 Task: Create a Workspace WS0000000032 in Trello with Workspace Type as ENGINEERING-IT and Workspace Description as WD0000000032. Invite a Team Member Ayush98111@gmail.com to Workspace WS0000000032 in Trello. Invite a Team Member Mailaustralia7@gmail.com to Workspace WS0000000032 in Trello. Invite a Team Member Carxxstreet791@gmail.com to Workspace WS0000000032 in Trello. Invite a Team Member Nikrathi889@gmail.com to Workspace WS0000000032 in Trello
Action: Mouse moved to (444, 97)
Screenshot: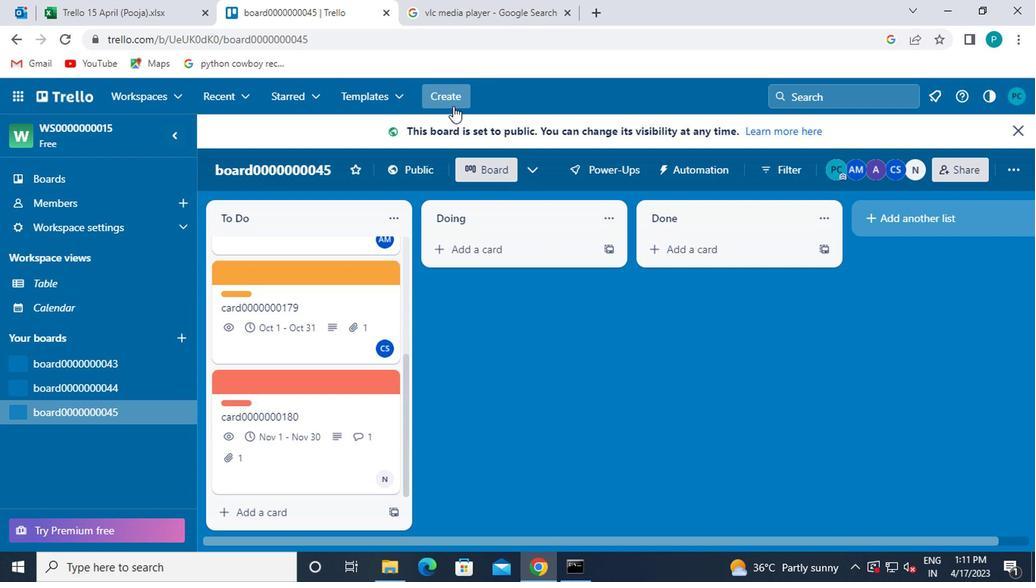 
Action: Mouse pressed left at (444, 97)
Screenshot: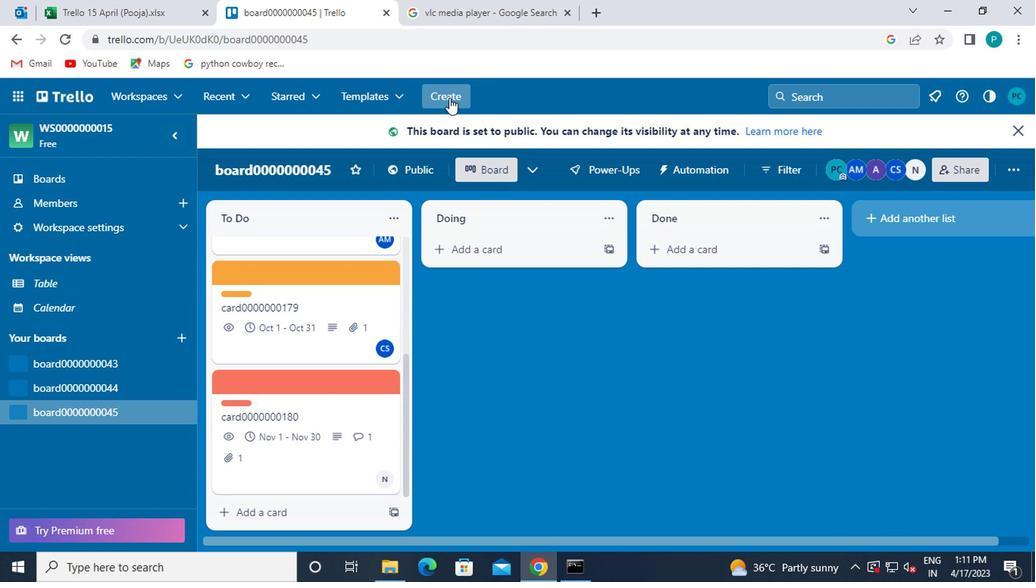 
Action: Mouse moved to (468, 242)
Screenshot: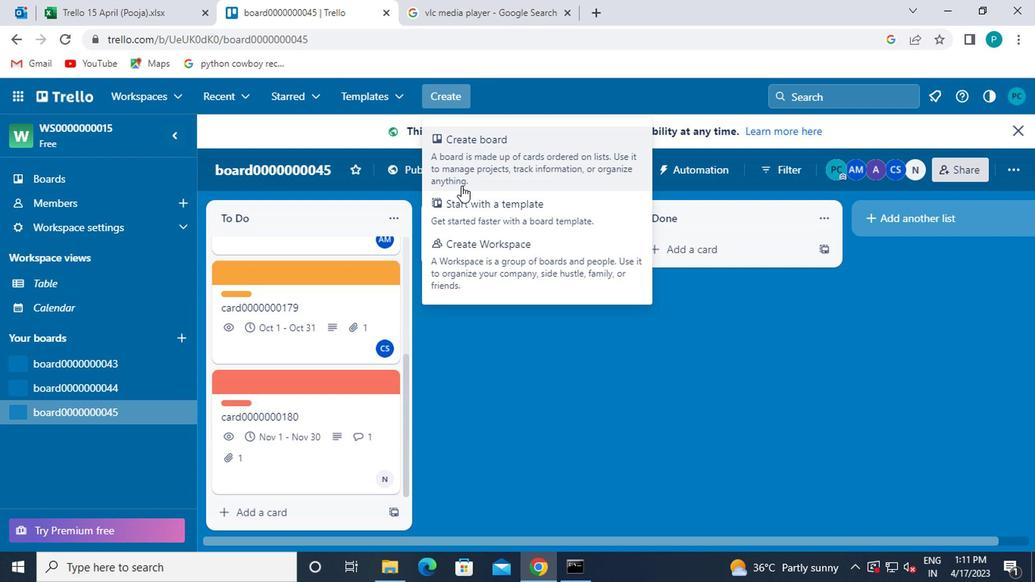 
Action: Mouse pressed left at (468, 242)
Screenshot: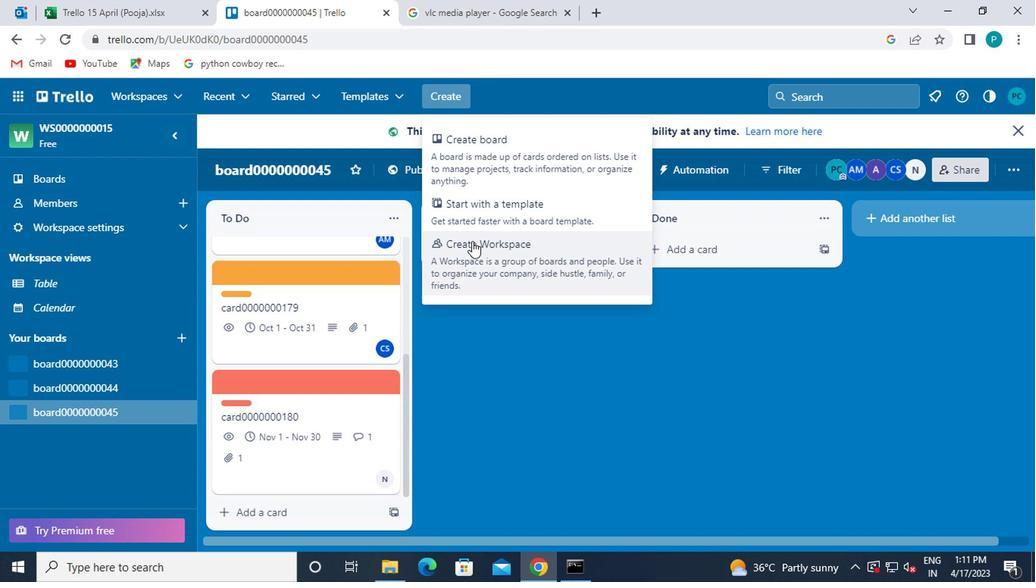 
Action: Mouse moved to (319, 305)
Screenshot: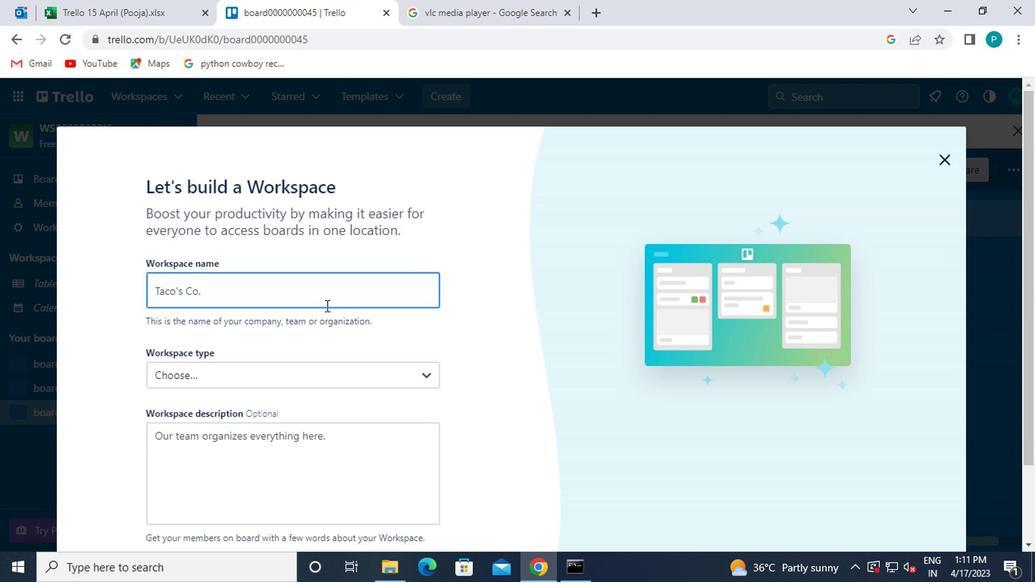 
Action: Mouse pressed left at (319, 305)
Screenshot: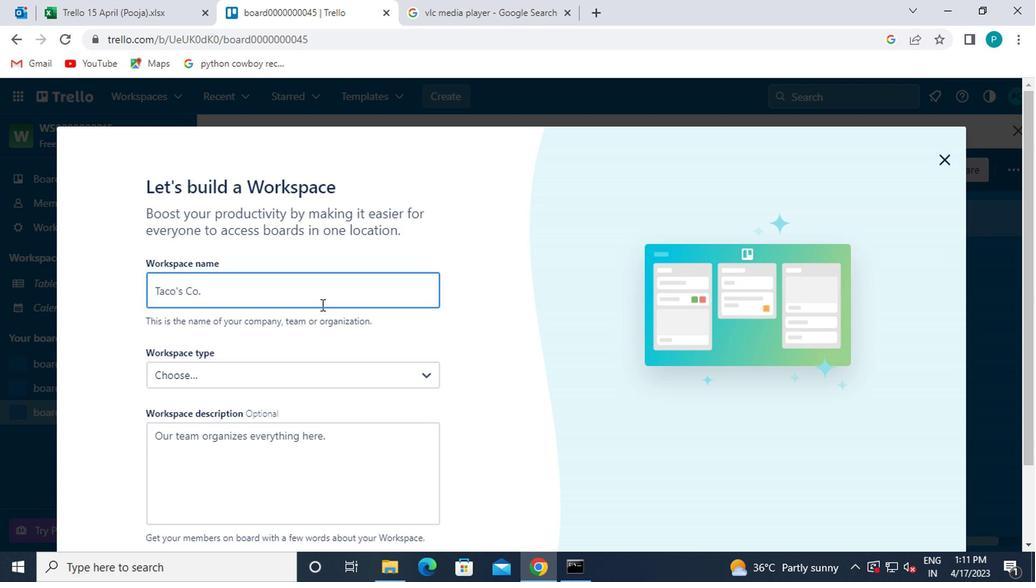 
Action: Mouse moved to (326, 299)
Screenshot: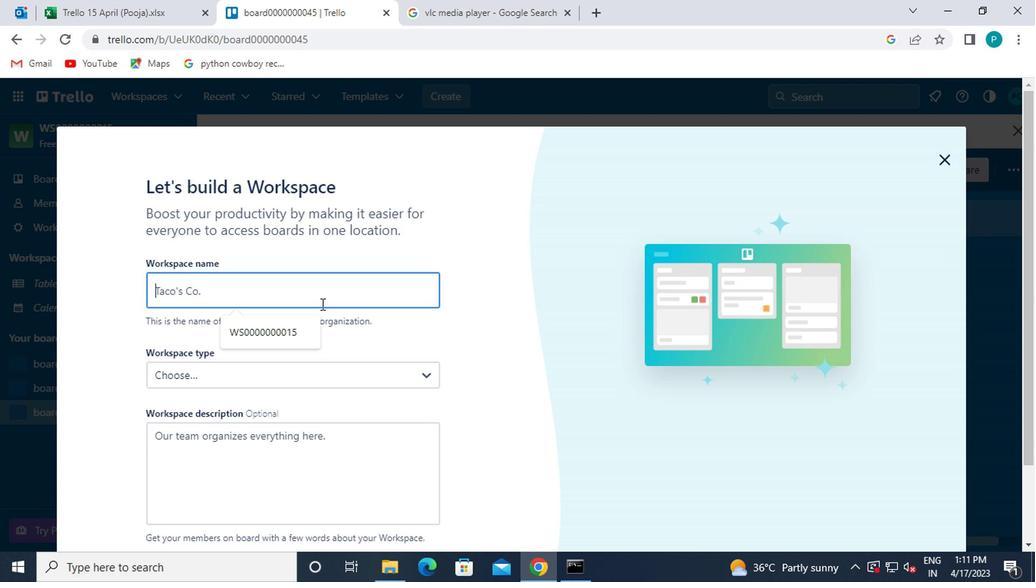 
Action: Key pressed <Key.caps_lock>ws0000000
Screenshot: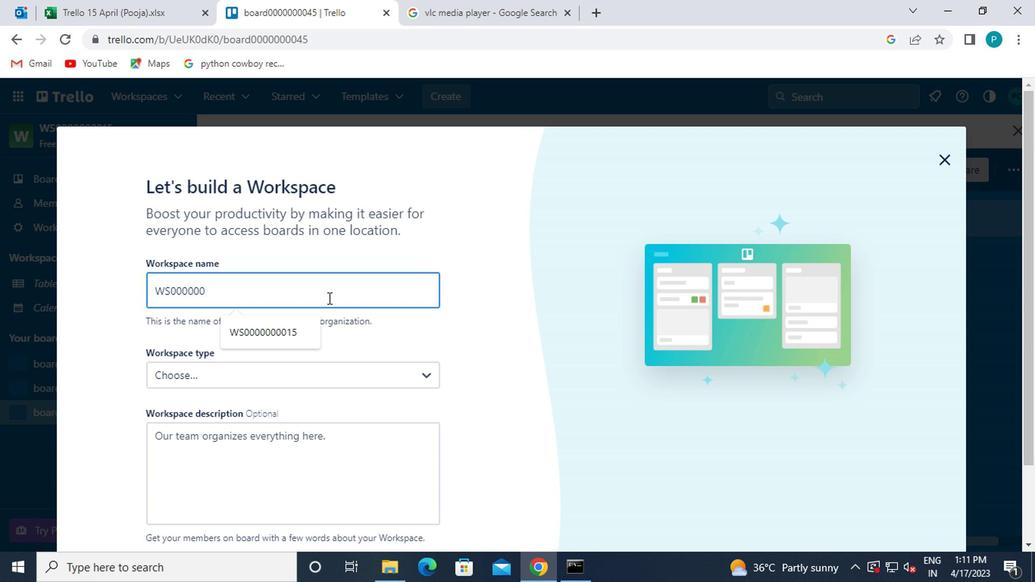 
Action: Mouse moved to (309, 307)
Screenshot: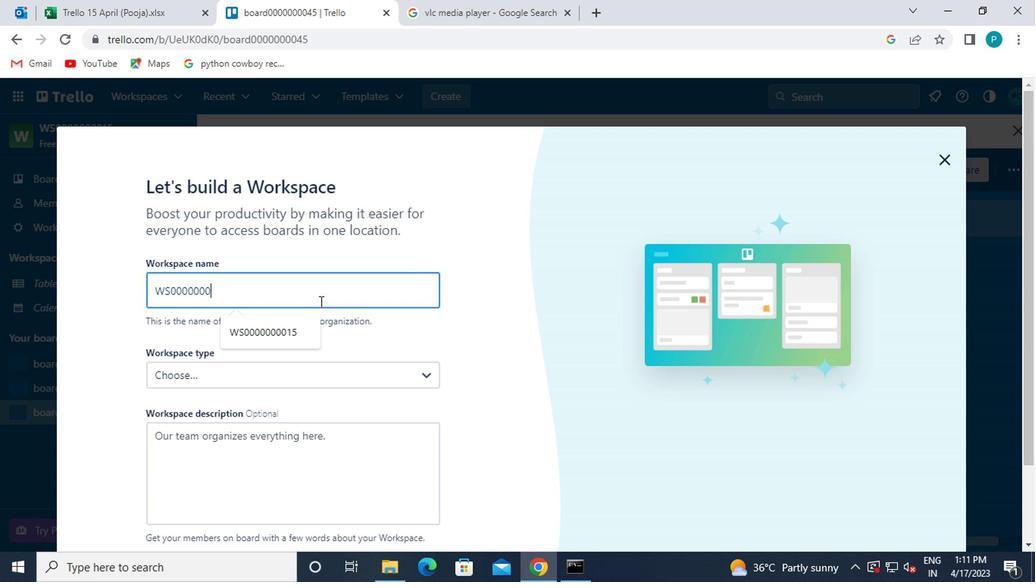 
Action: Key pressed 032
Screenshot: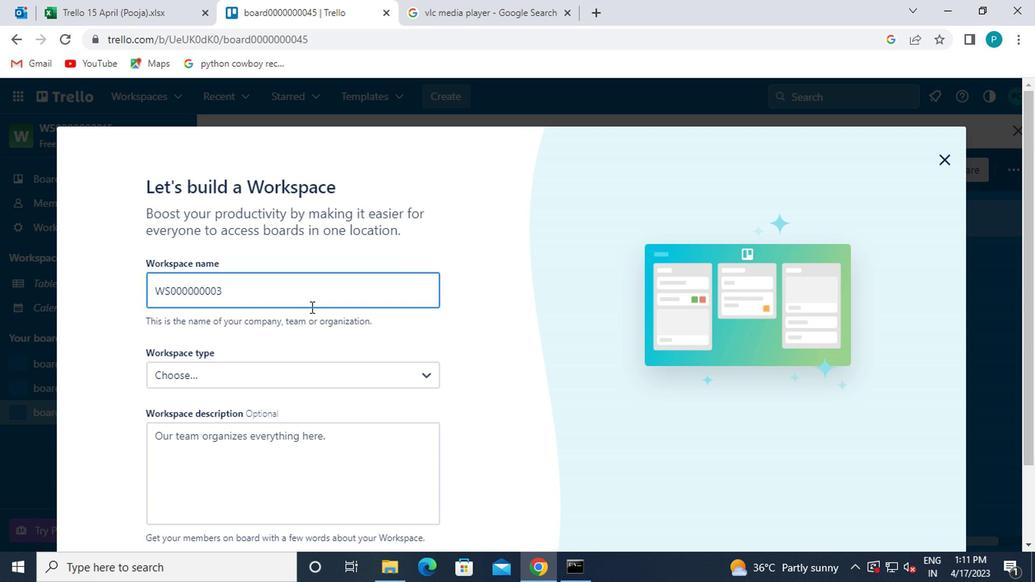 
Action: Mouse moved to (300, 374)
Screenshot: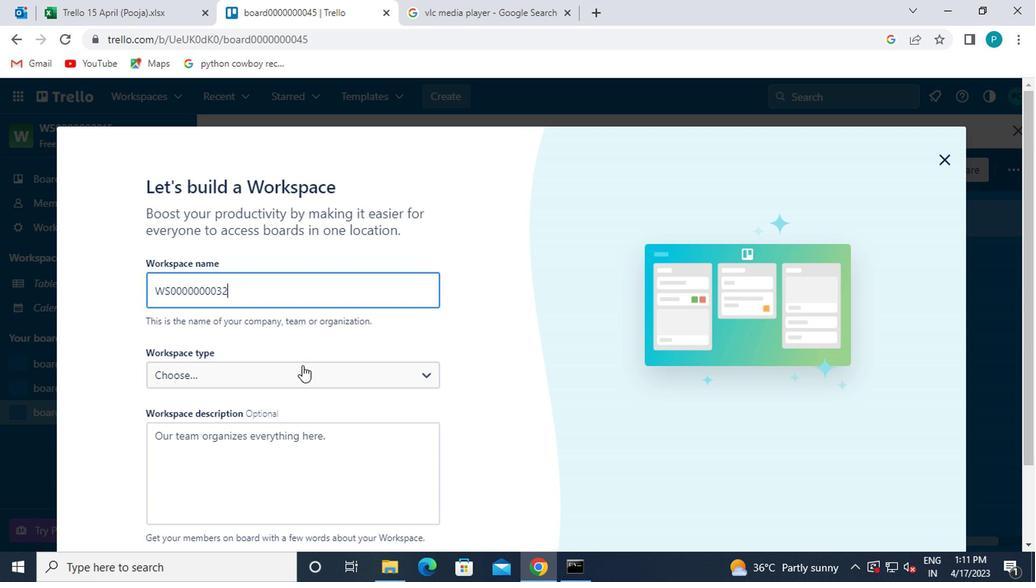 
Action: Mouse pressed left at (300, 374)
Screenshot: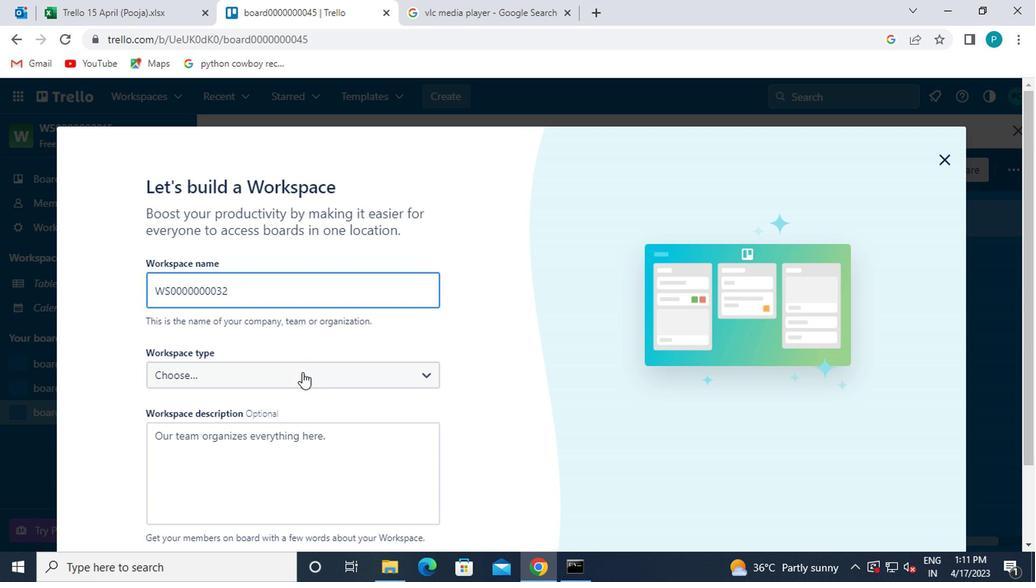 
Action: Mouse moved to (284, 532)
Screenshot: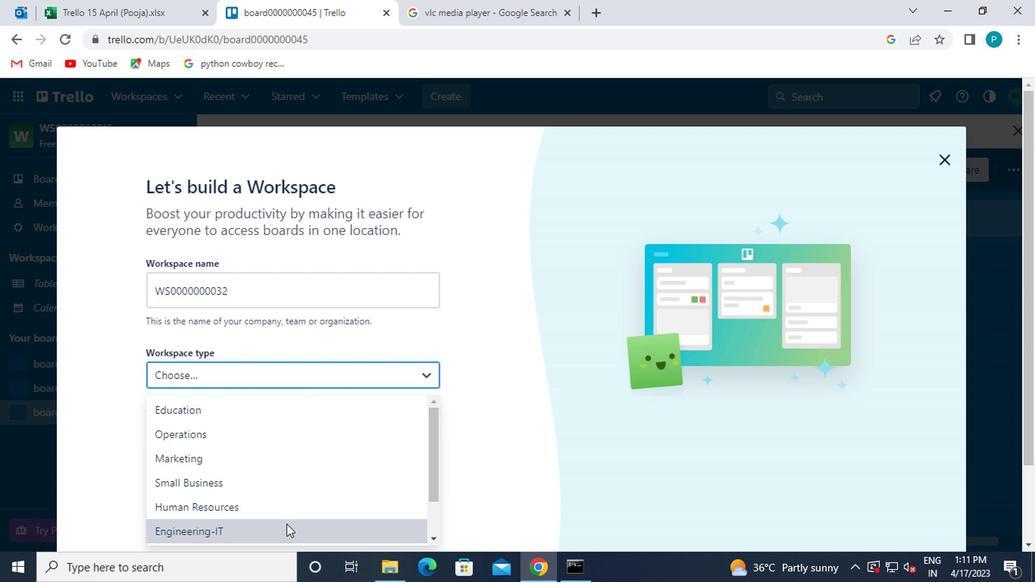 
Action: Mouse pressed left at (284, 532)
Screenshot: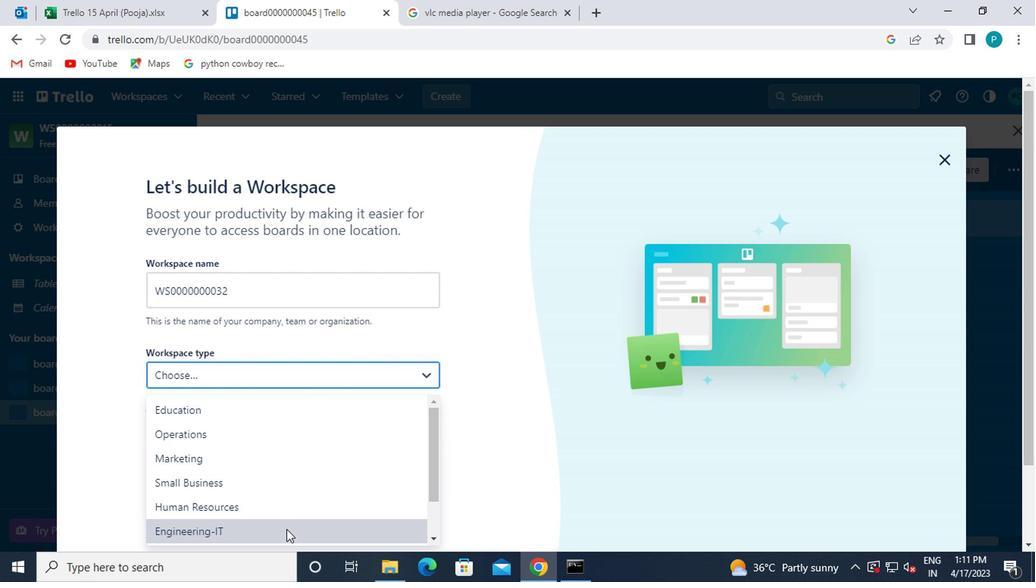 
Action: Mouse moved to (232, 473)
Screenshot: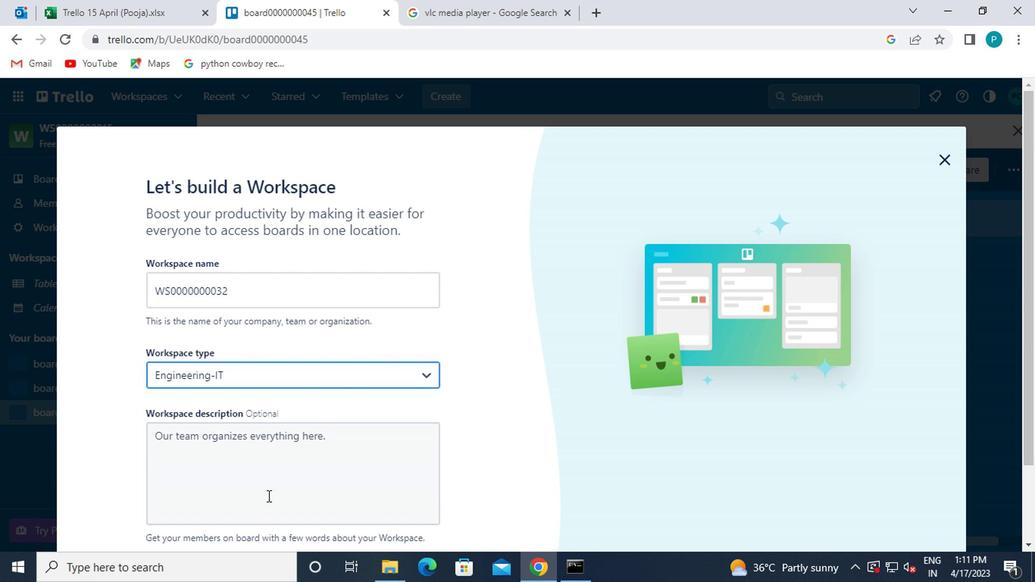 
Action: Mouse pressed left at (232, 473)
Screenshot: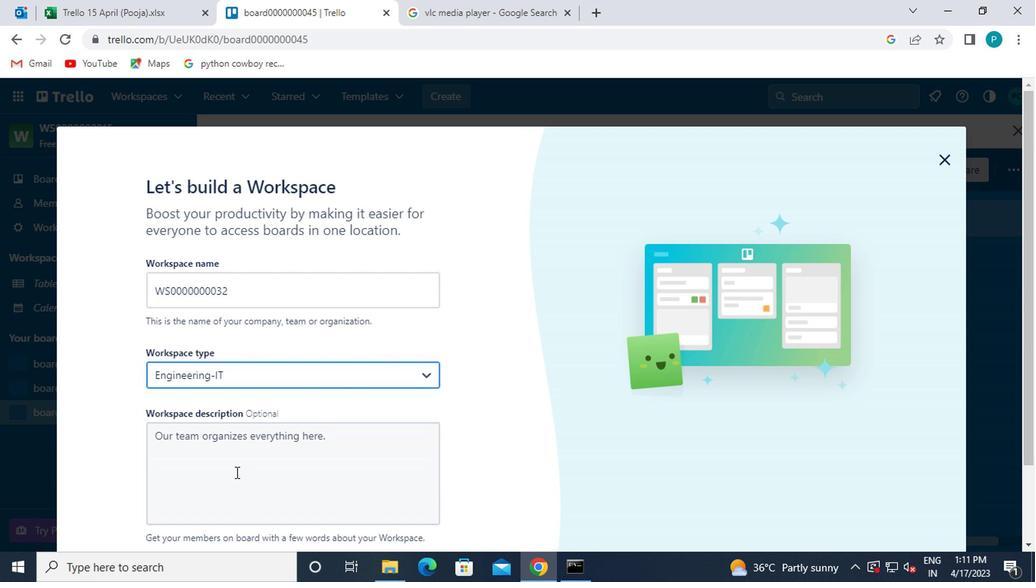 
Action: Key pressed wd0000000032
Screenshot: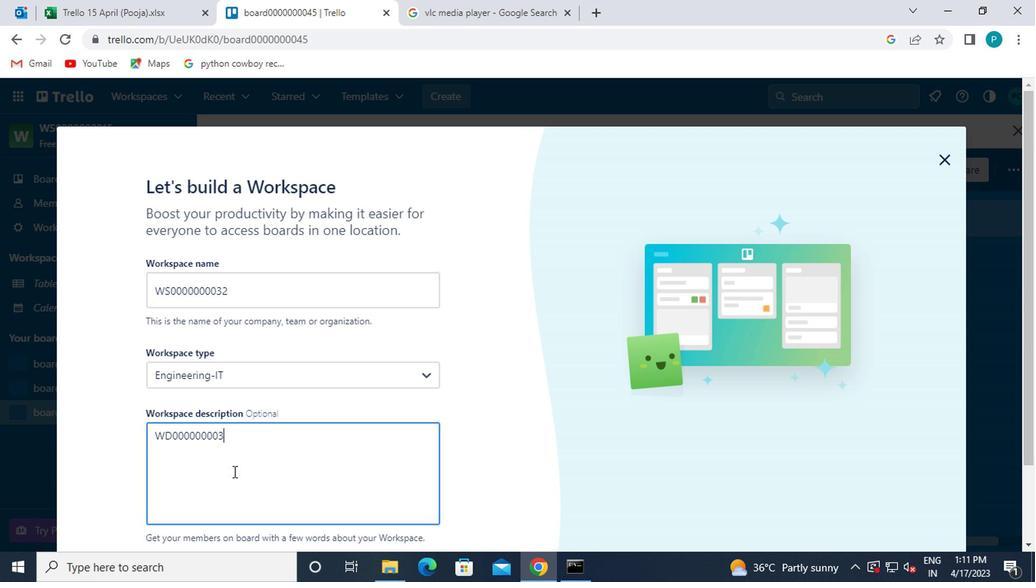 
Action: Mouse moved to (232, 473)
Screenshot: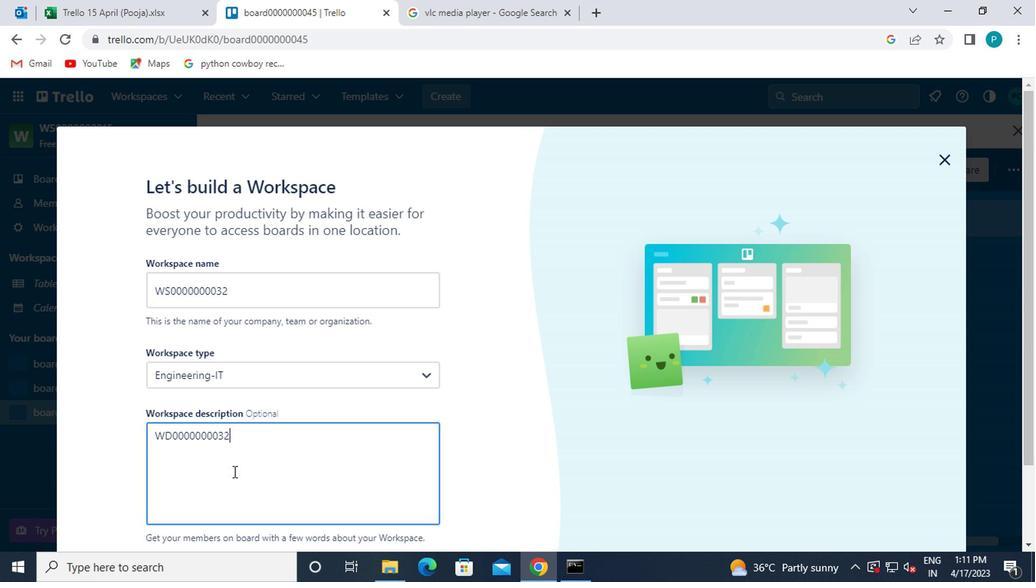 
Action: Mouse scrolled (232, 472) with delta (0, 0)
Screenshot: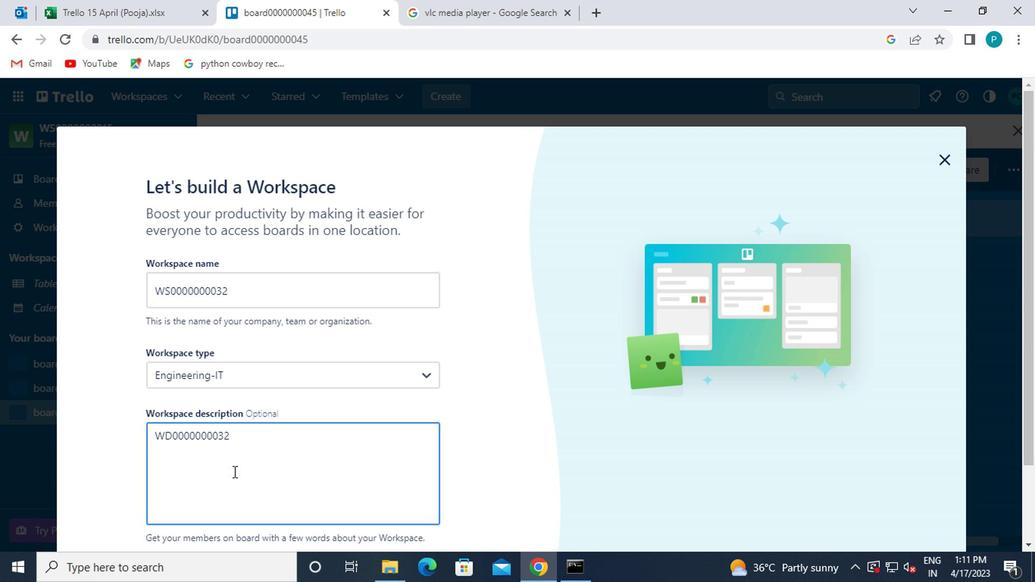 
Action: Mouse moved to (212, 505)
Screenshot: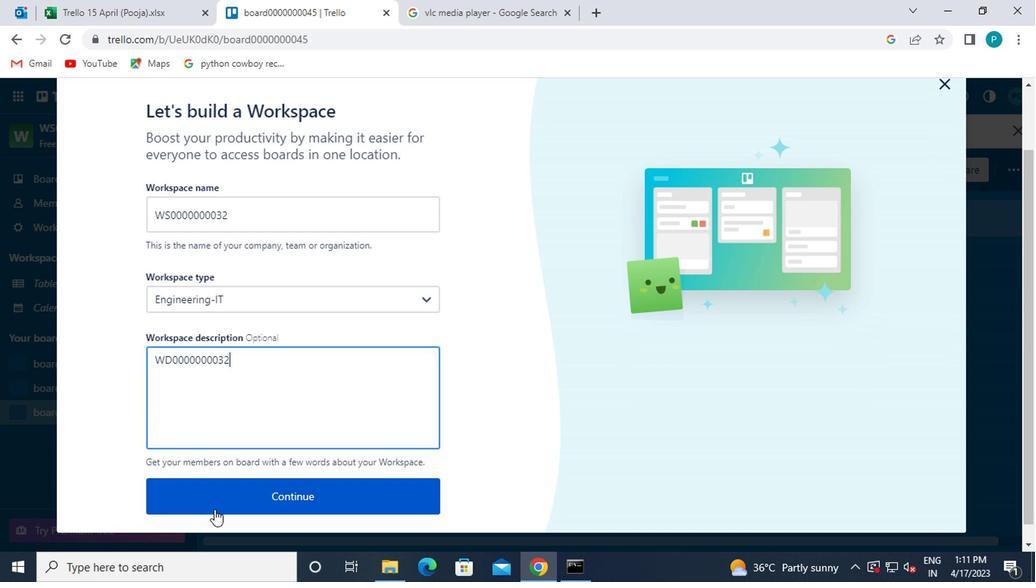 
Action: Mouse pressed left at (212, 505)
Screenshot: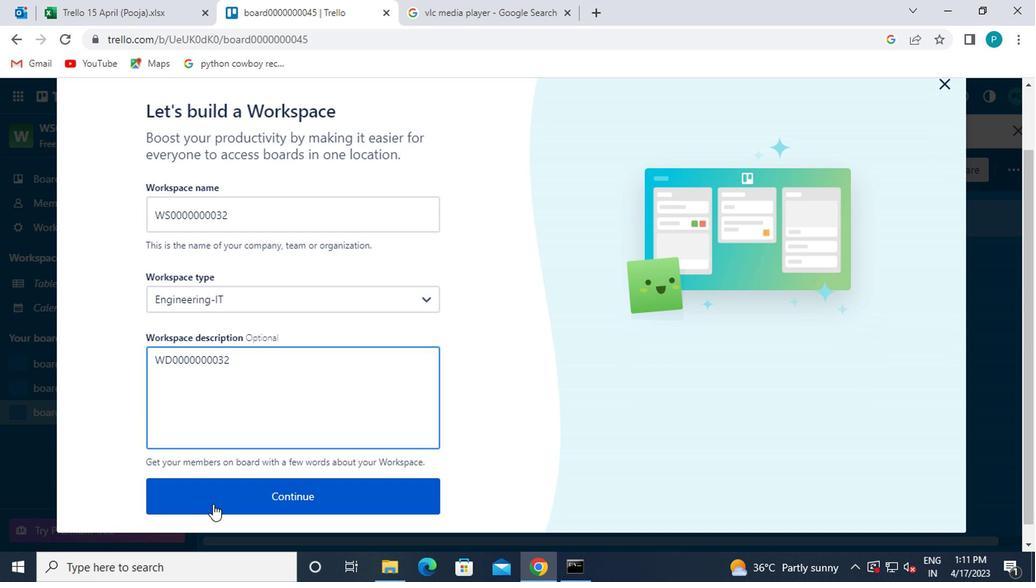 
Action: Mouse moved to (183, 288)
Screenshot: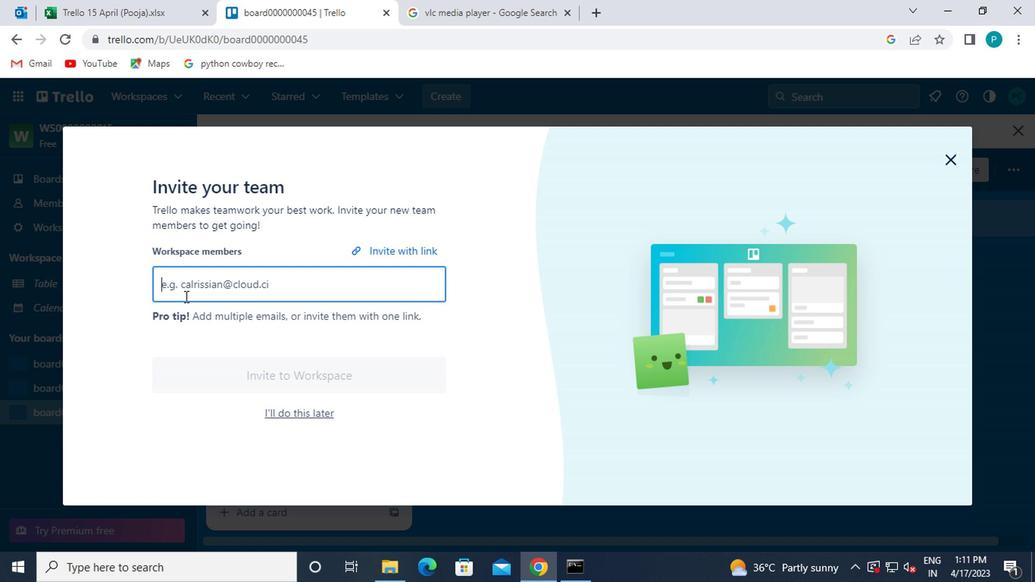 
Action: Mouse pressed left at (183, 288)
Screenshot: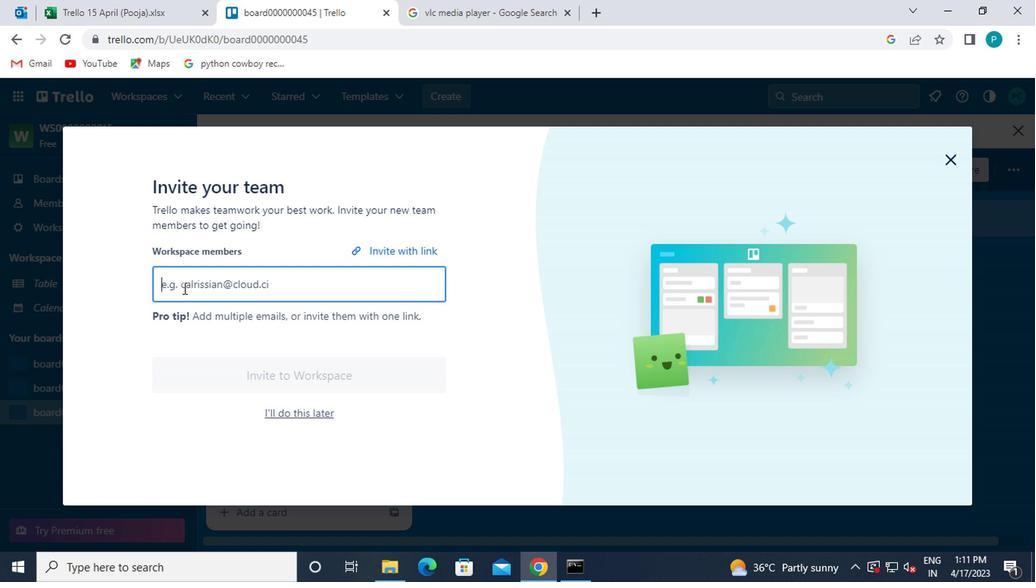 
Action: Mouse moved to (849, 290)
Screenshot: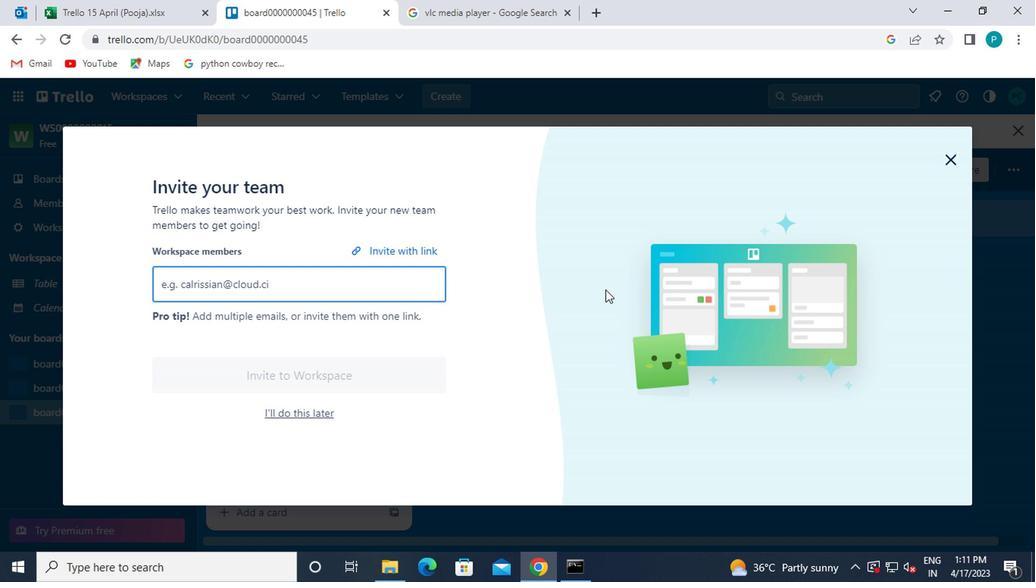 
Action: Key pressed ayush98111<Key.caps_lock><Key.shift><Key.shift>@GMAIL.COM
Screenshot: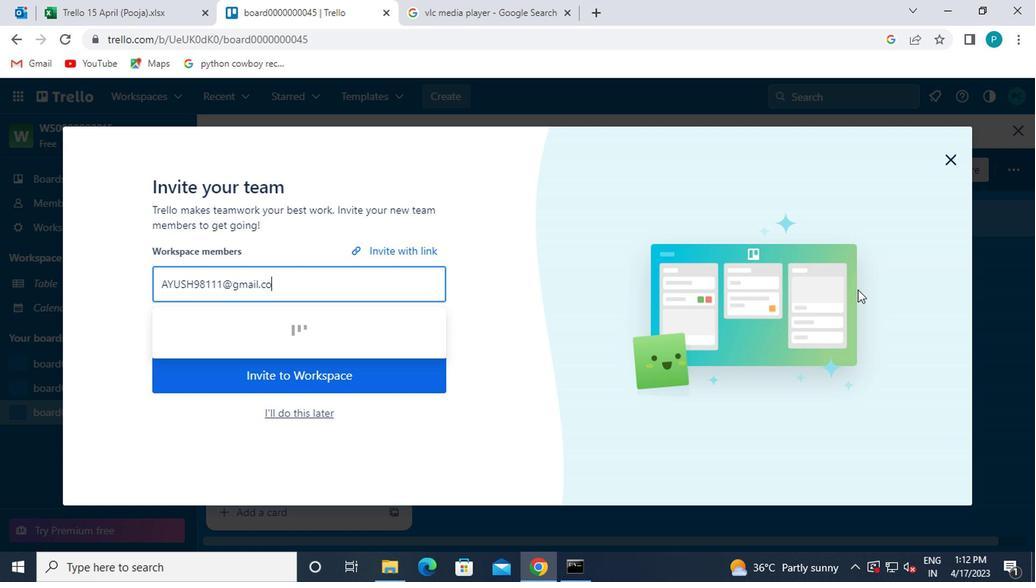 
Action: Mouse moved to (202, 322)
Screenshot: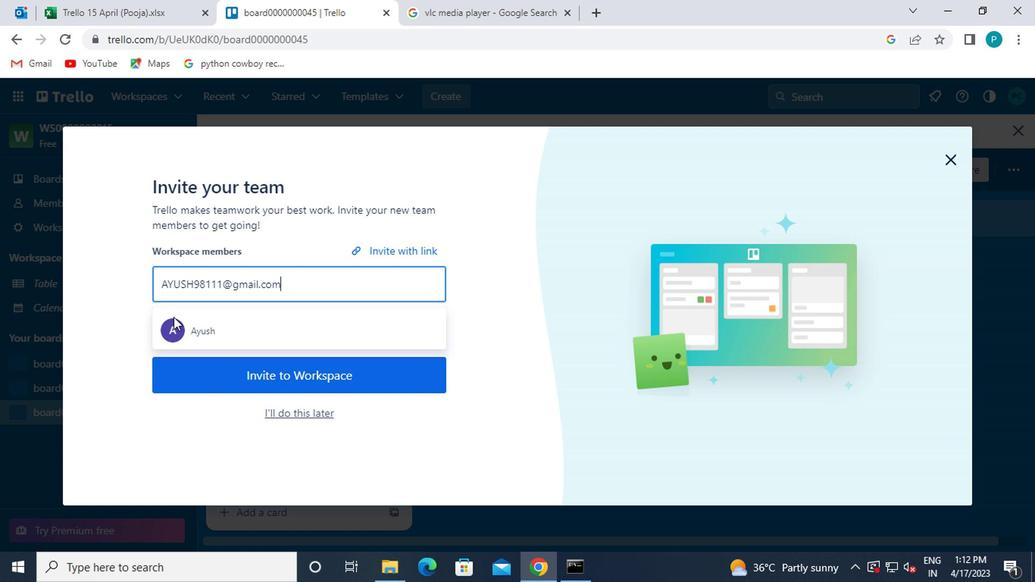 
Action: Mouse pressed left at (202, 322)
Screenshot: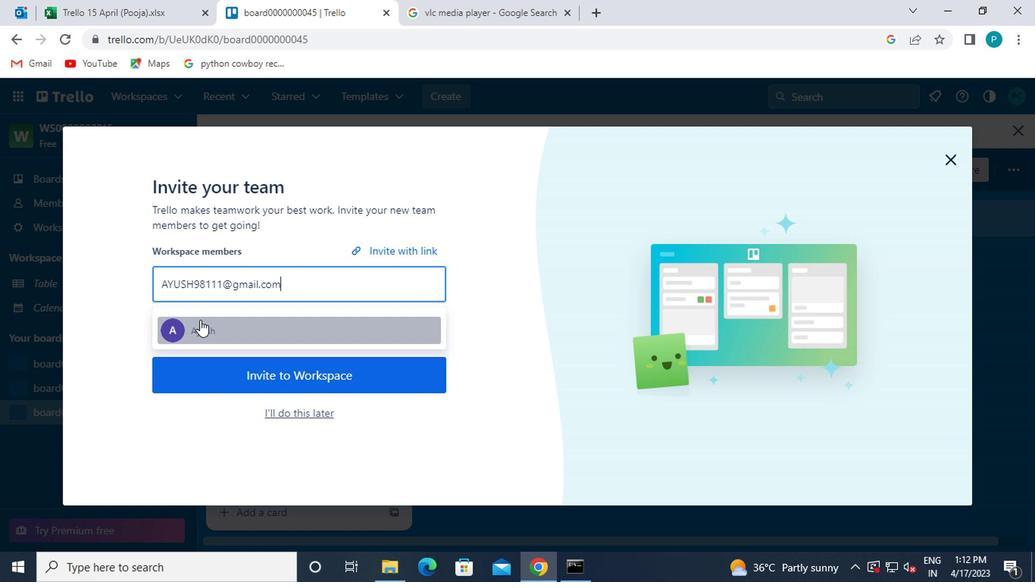 
Action: Mouse moved to (245, 288)
Screenshot: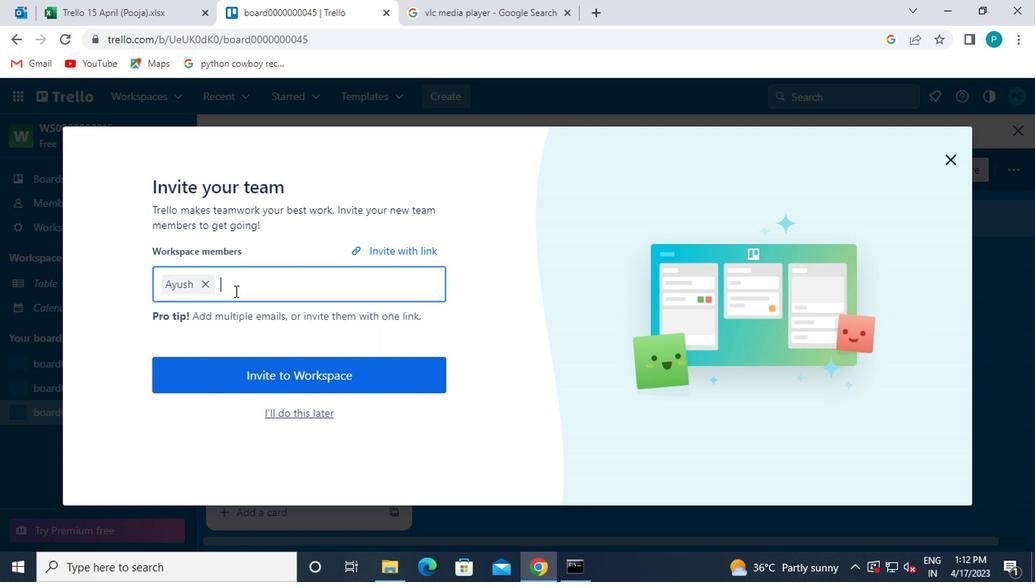 
Action: Key pressed MAILAUS
Screenshot: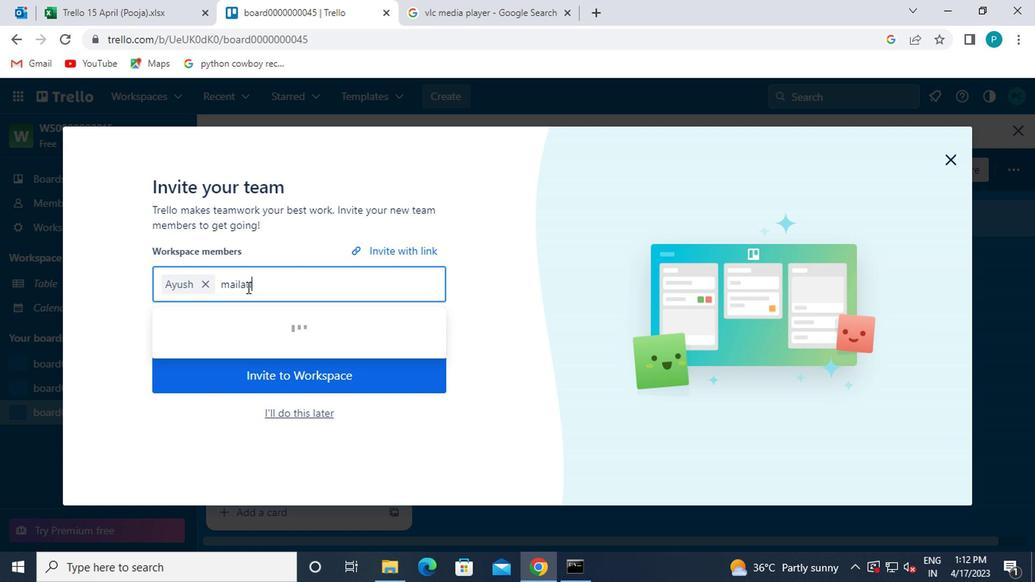 
Action: Mouse moved to (264, 277)
Screenshot: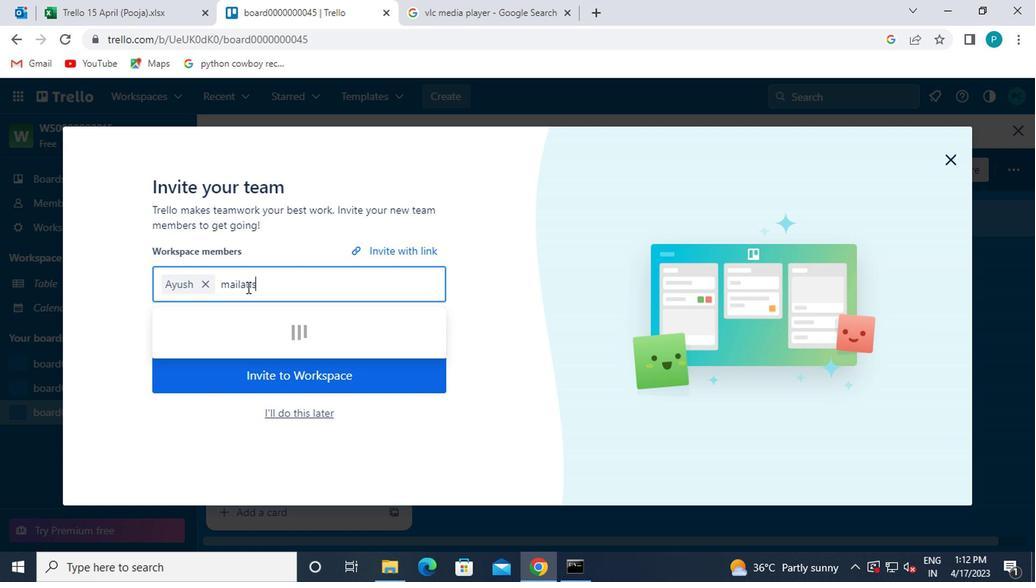 
Action: Key pressed TRALIA7<Key.shift>@GMAIL.COM
Screenshot: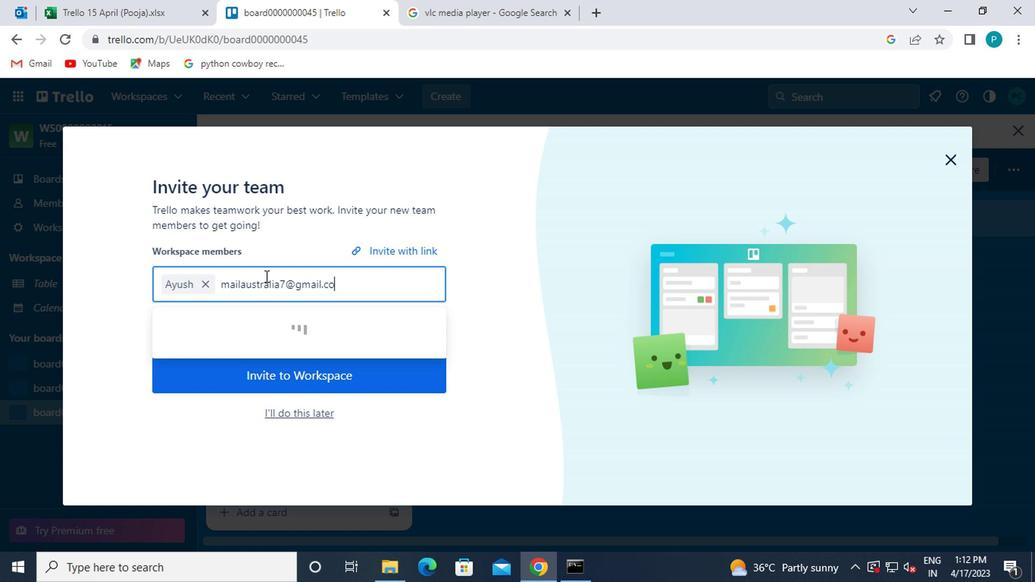 
Action: Mouse moved to (241, 326)
Screenshot: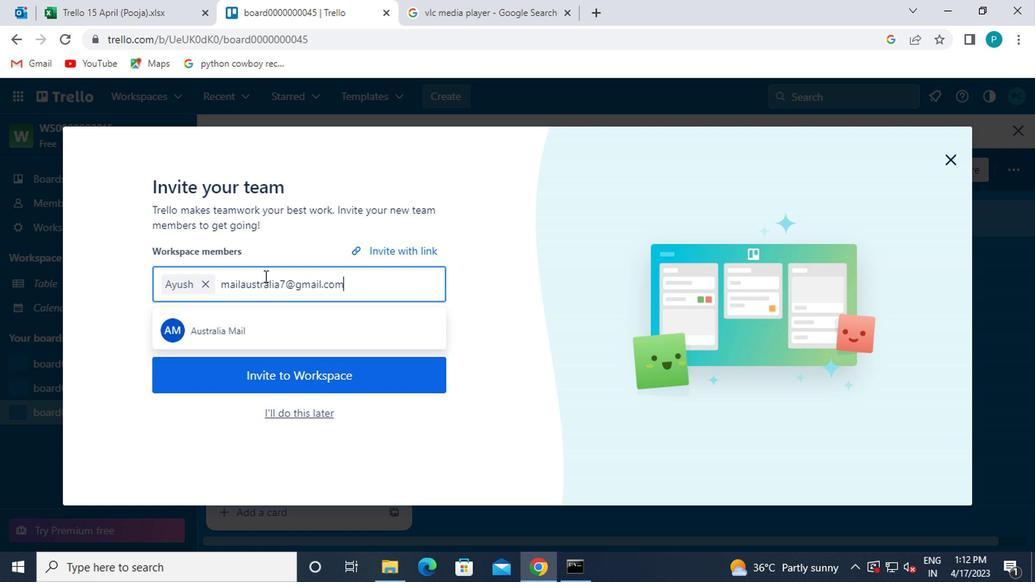 
Action: Mouse pressed left at (241, 326)
Screenshot: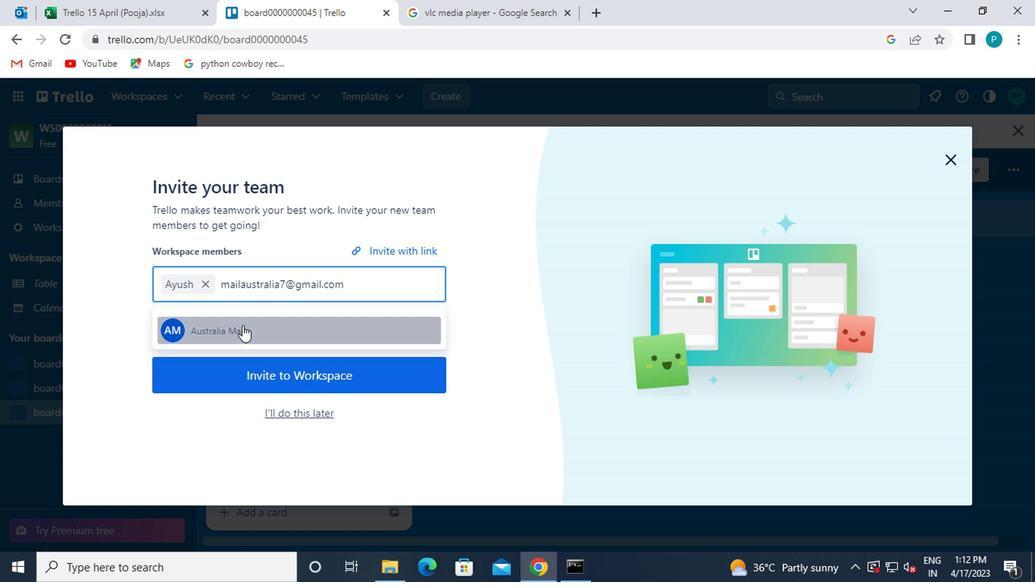 
Action: Mouse moved to (323, 292)
Screenshot: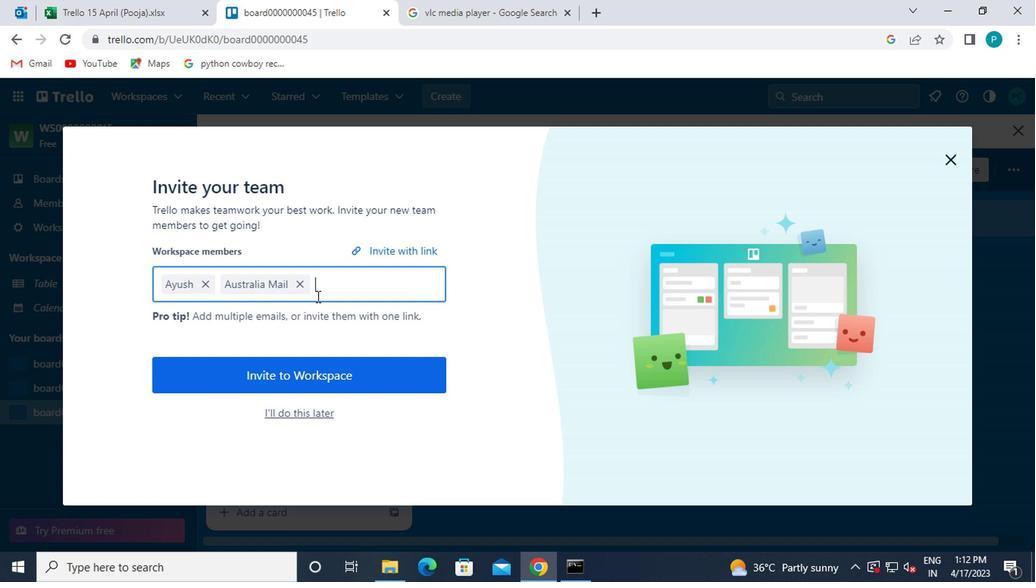 
Action: Key pressed CARXXSTREET791<Key.shift>@GMAIL.CP<Key.backspace>OM
Screenshot: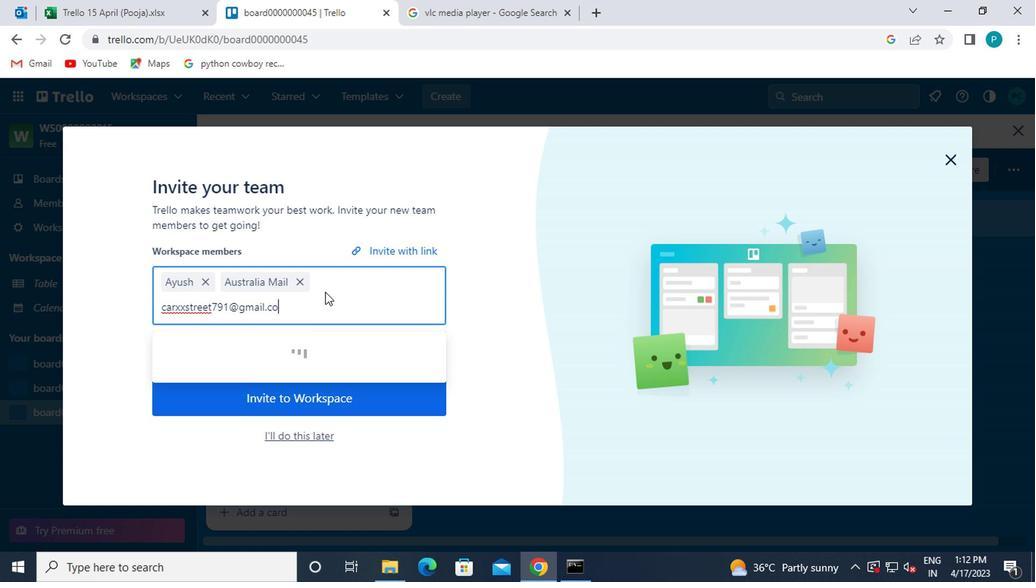 
Action: Mouse moved to (243, 359)
Screenshot: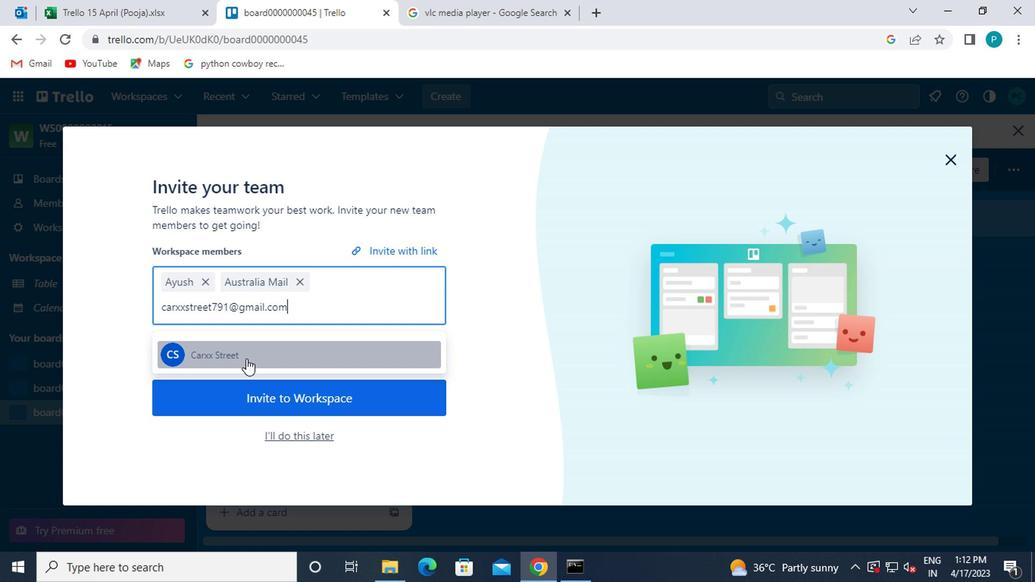 
Action: Mouse pressed left at (243, 359)
Screenshot: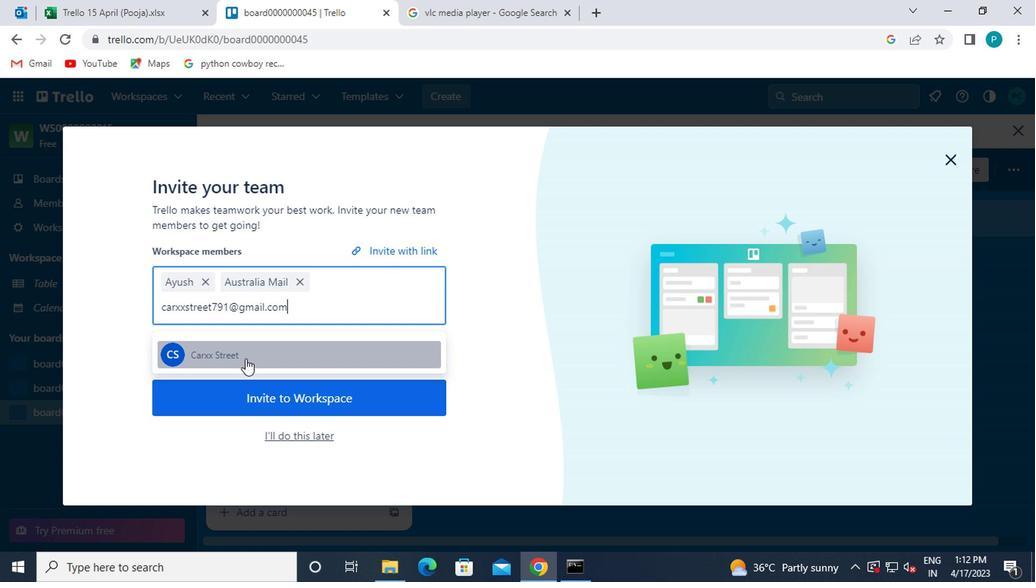 
Action: Mouse moved to (259, 335)
Screenshot: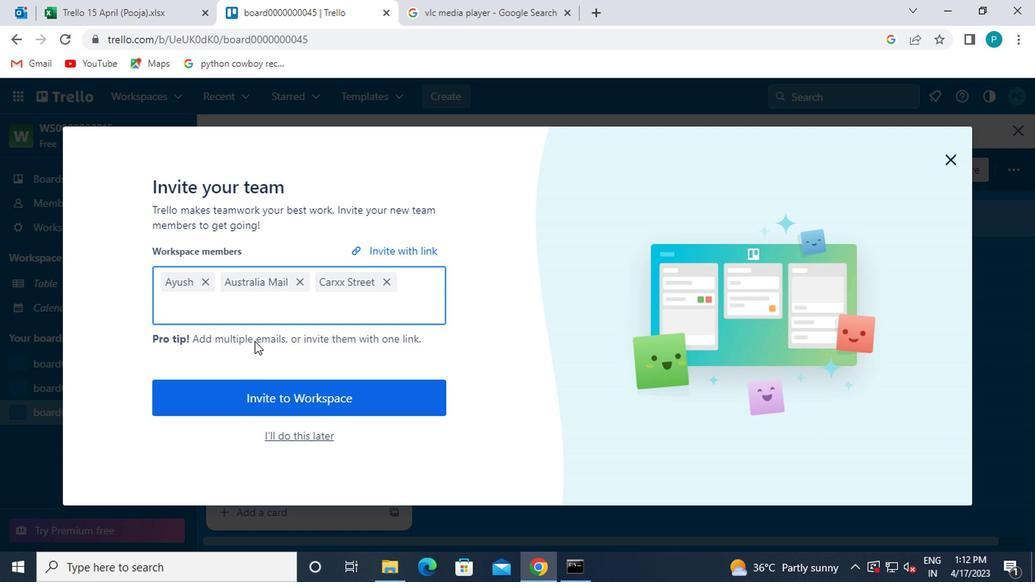 
Action: Key pressed NIKRATHI899<Key.backspace><Key.backspace>89<Key.shift>@GMAIL.COM
Screenshot: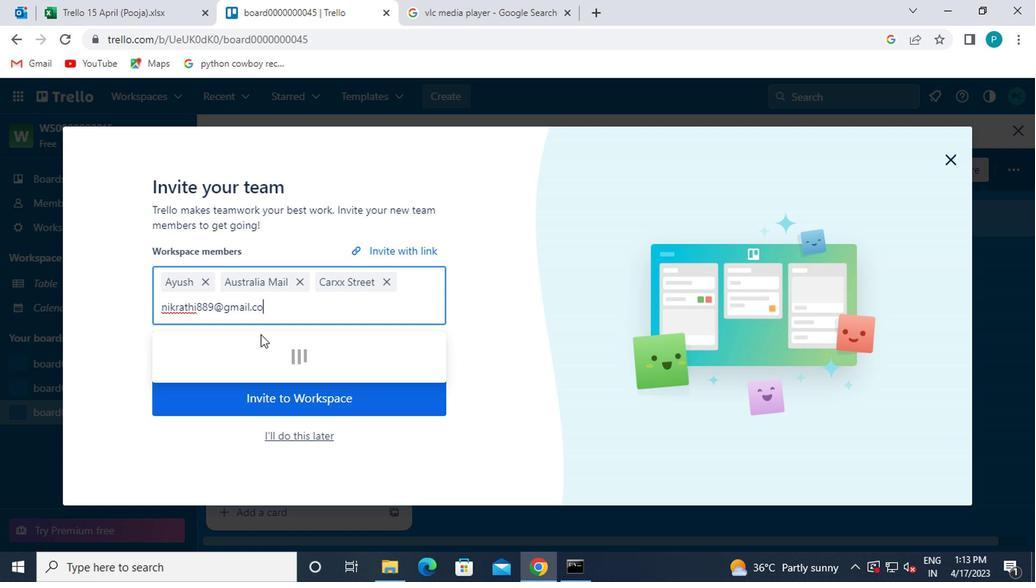 
Action: Mouse moved to (254, 352)
Screenshot: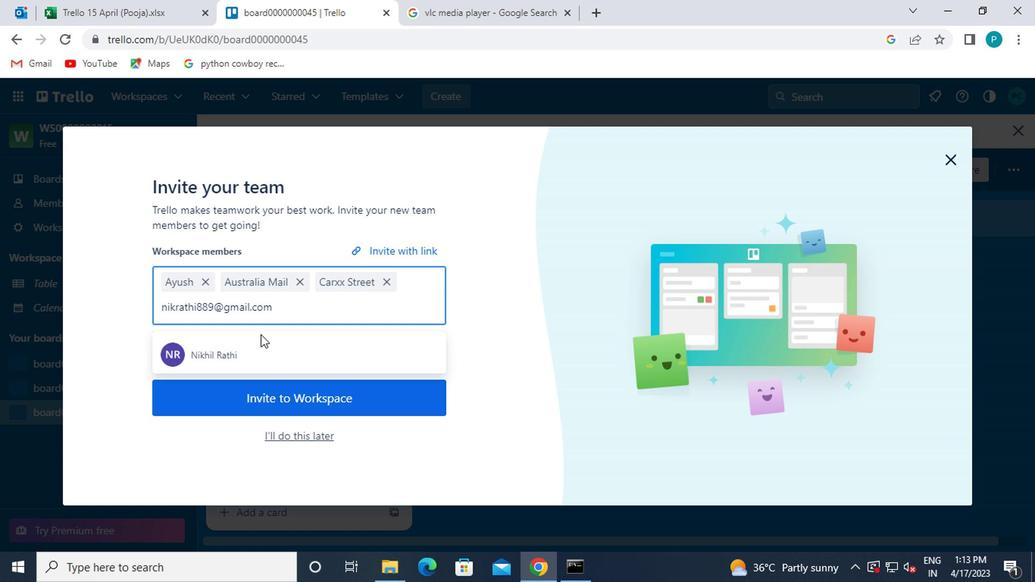
Action: Mouse pressed left at (254, 352)
Screenshot: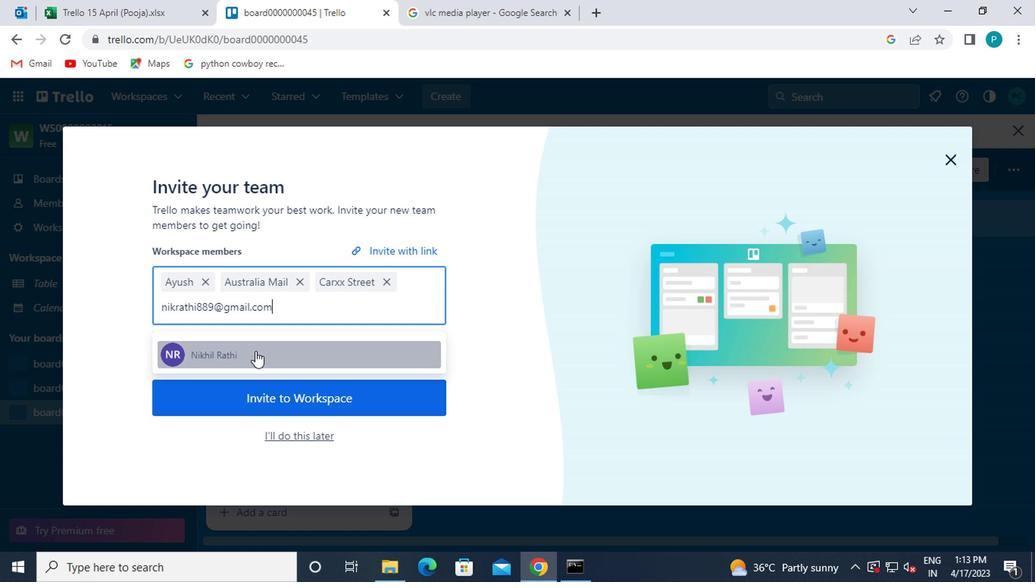 
Action: Mouse moved to (251, 388)
Screenshot: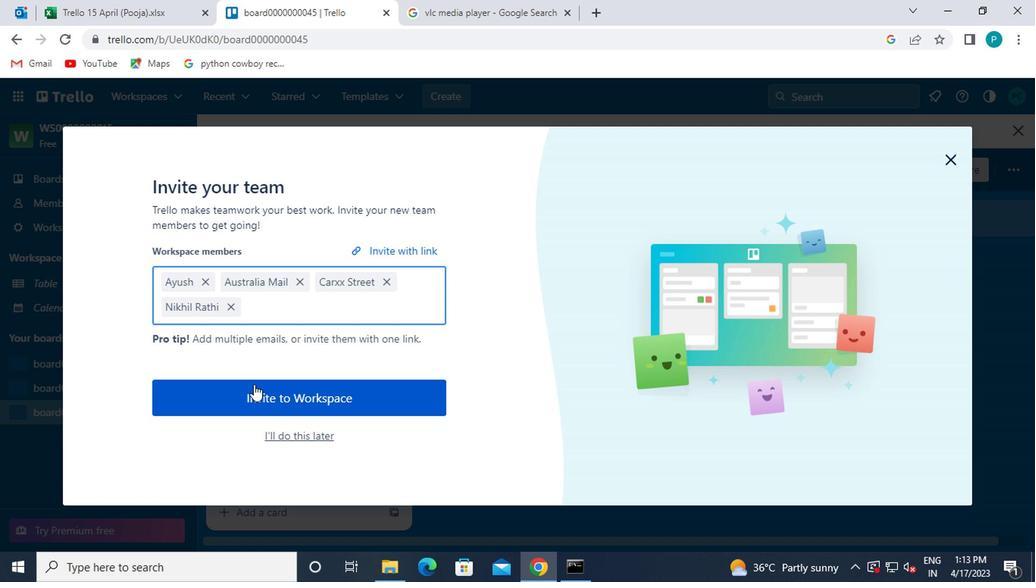 
Action: Mouse pressed left at (251, 388)
Screenshot: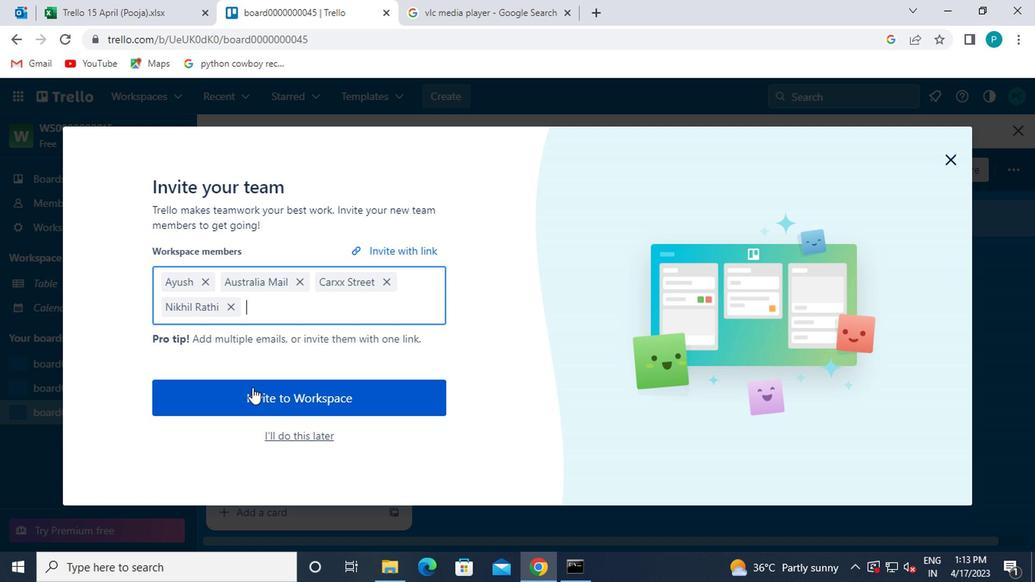 
Action: Mouse moved to (448, 165)
Screenshot: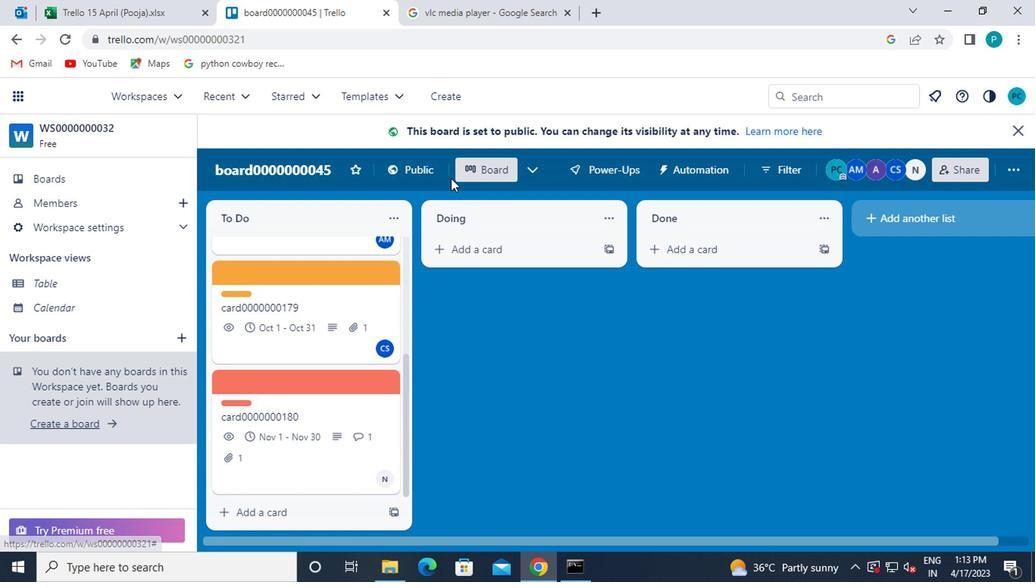 
